 Task: Add a signature Guillermo Adams containing Have a great Presidents Day, Guillermo Adams to email address softage.2@softage.net and add a folder Self-help
Action: Mouse moved to (95, 113)
Screenshot: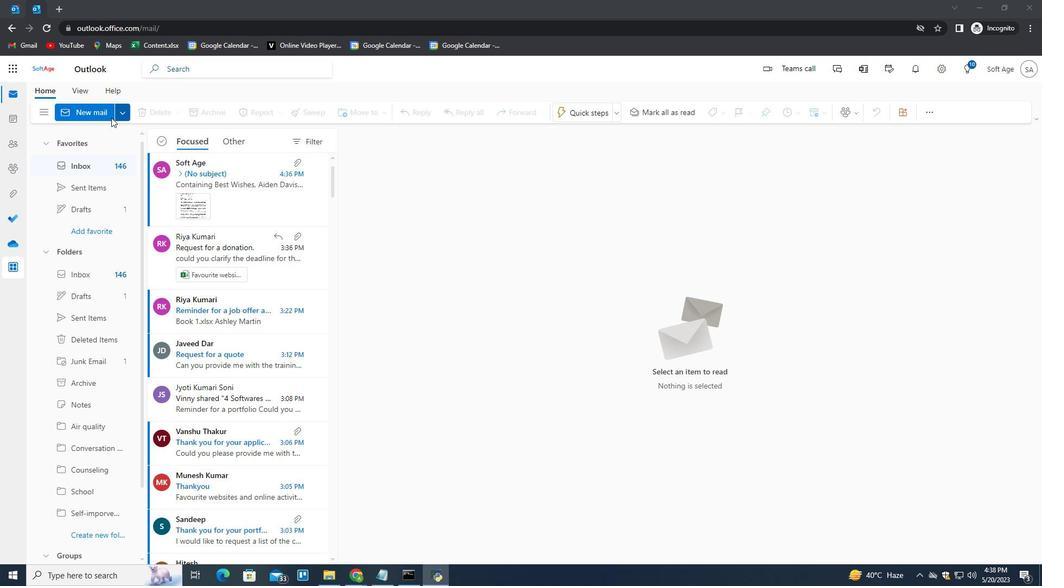 
Action: Mouse pressed left at (95, 113)
Screenshot: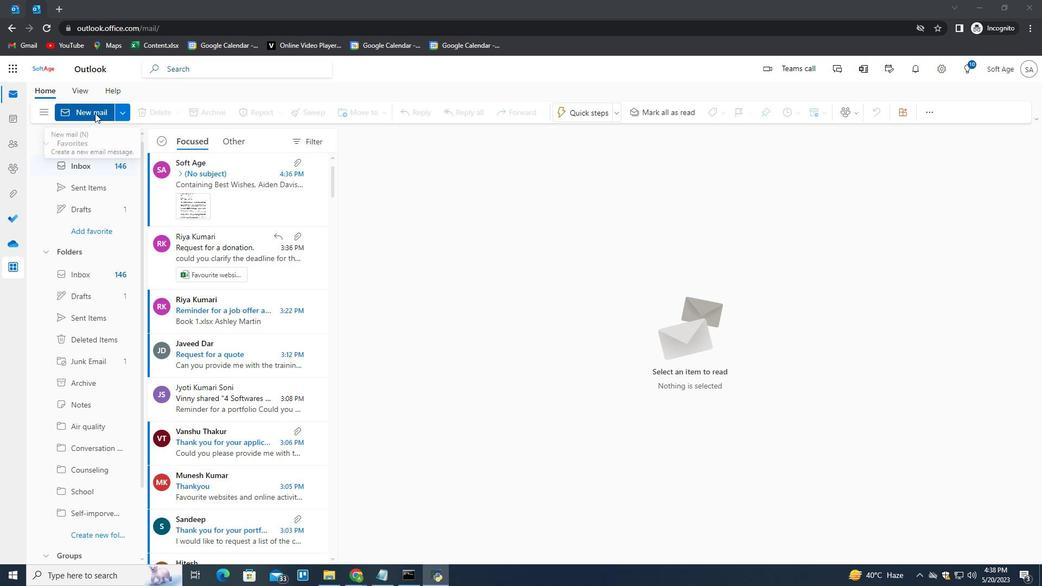 
Action: Mouse moved to (698, 115)
Screenshot: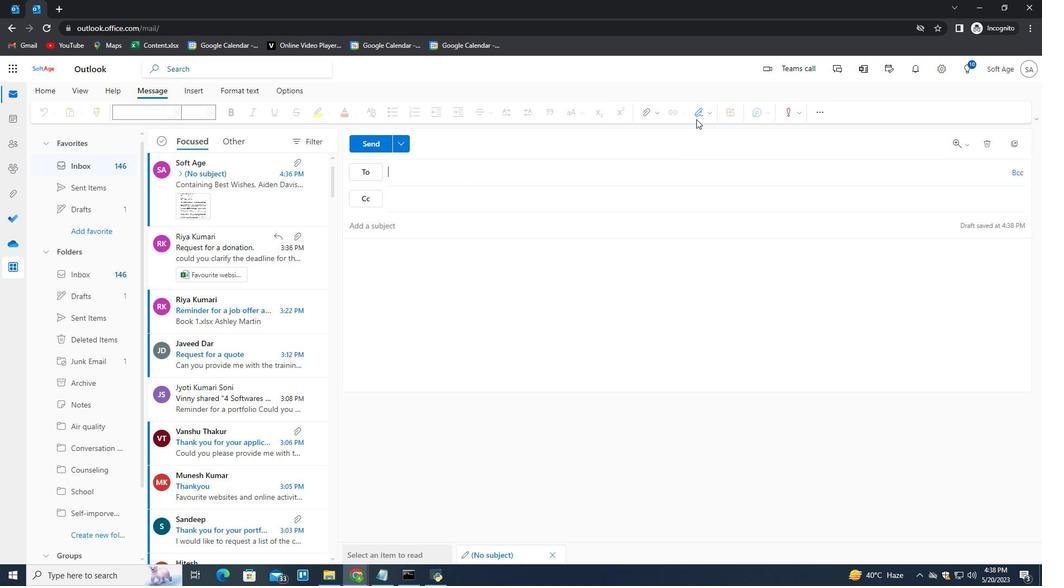 
Action: Mouse pressed left at (698, 115)
Screenshot: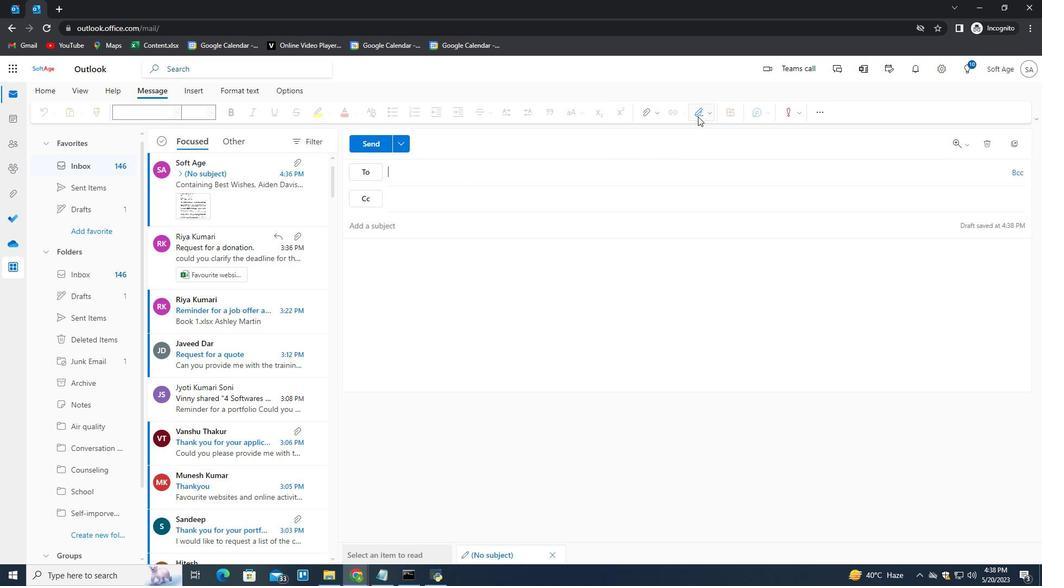 
Action: Mouse moved to (678, 155)
Screenshot: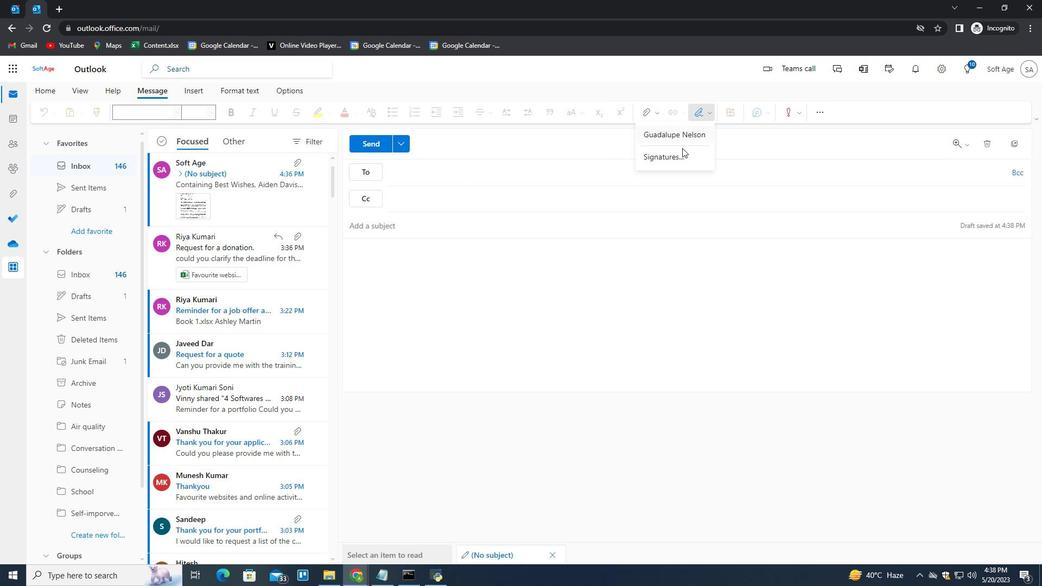 
Action: Mouse pressed left at (678, 155)
Screenshot: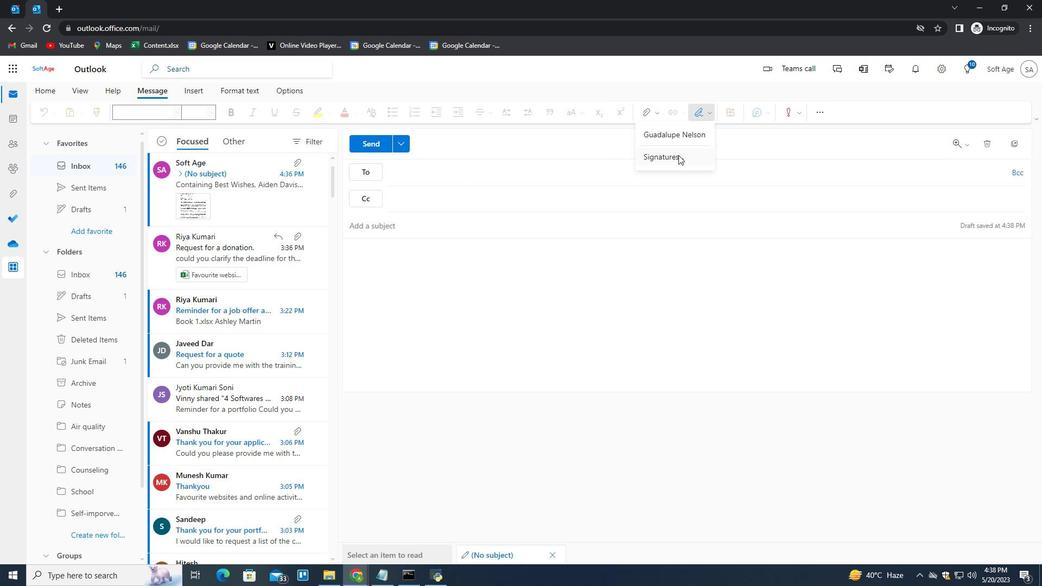 
Action: Mouse moved to (726, 195)
Screenshot: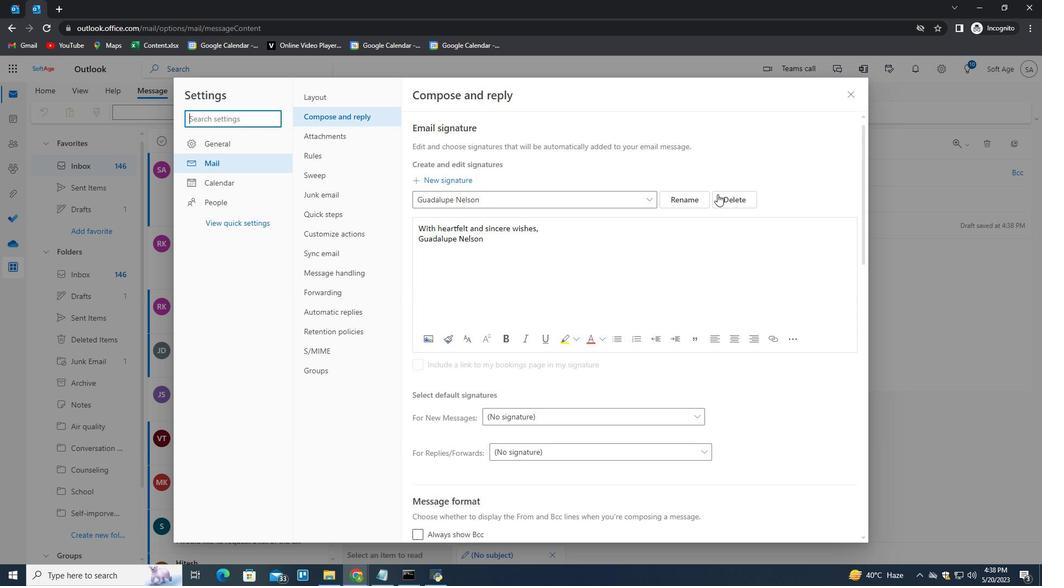 
Action: Mouse pressed left at (726, 195)
Screenshot: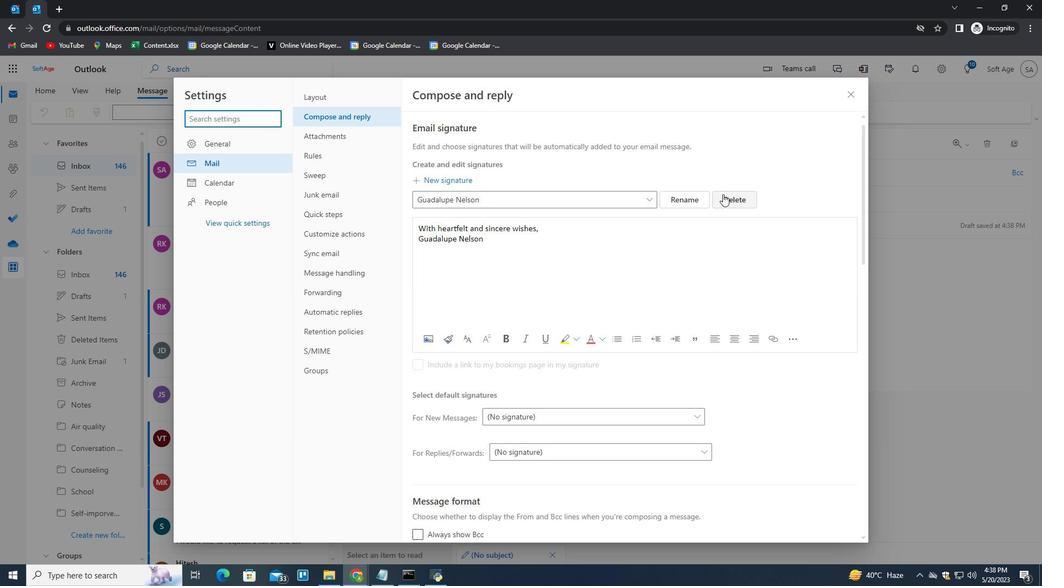 
Action: Mouse moved to (713, 196)
Screenshot: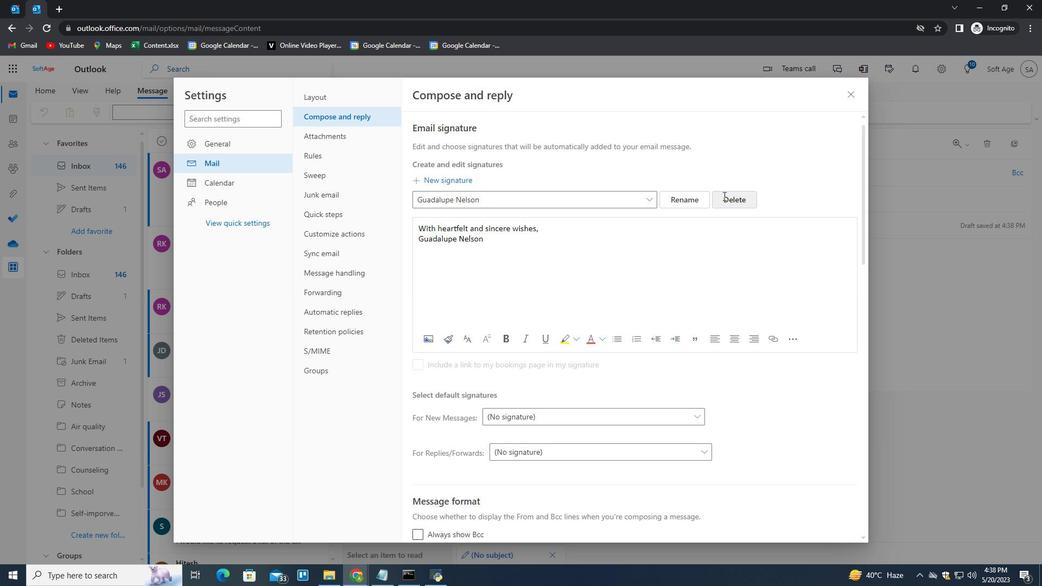 
Action: Mouse pressed left at (713, 196)
Screenshot: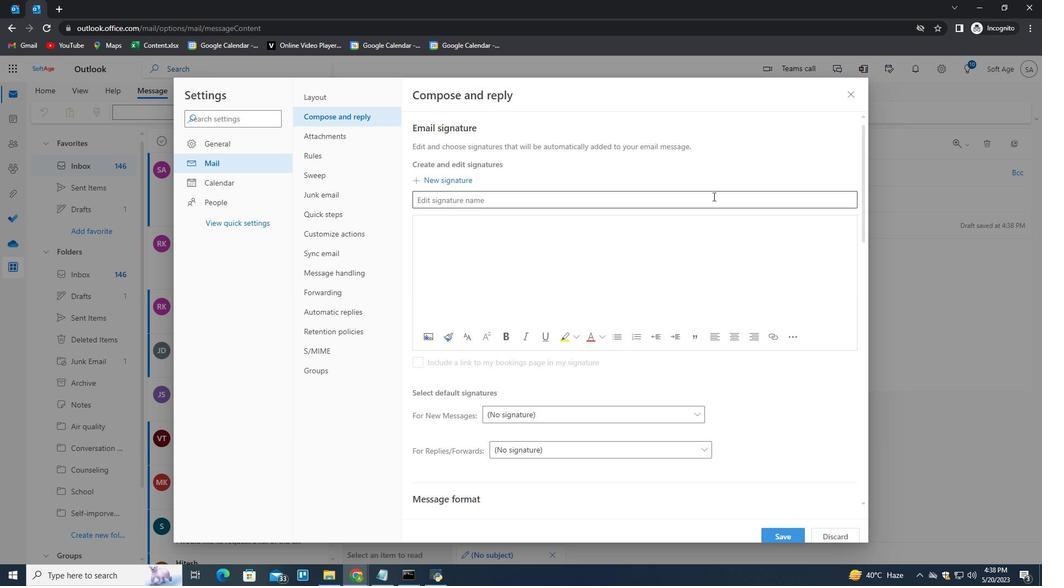 
Action: Key pressed <Key.shift>
Screenshot: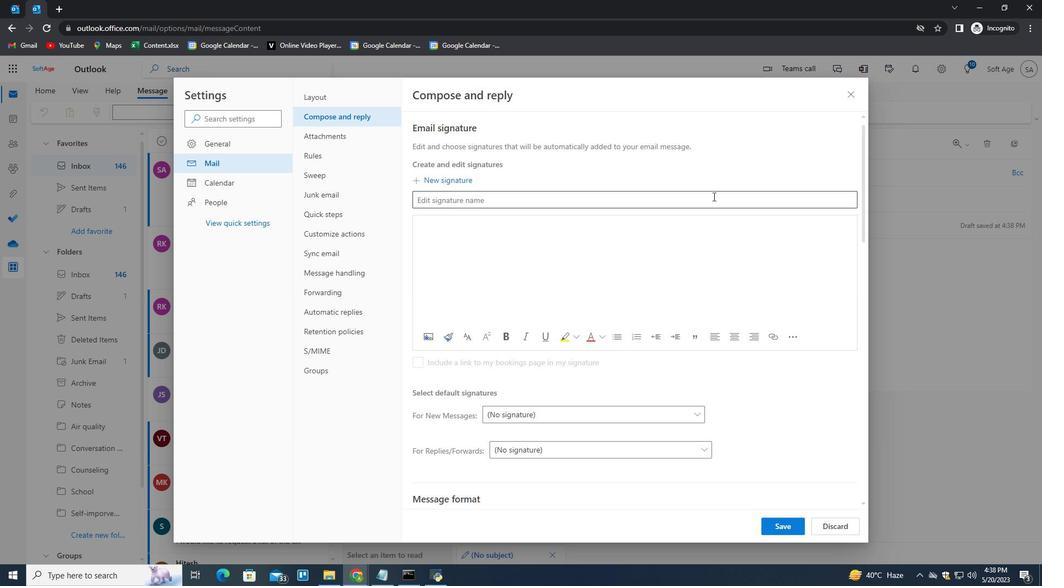 
Action: Mouse moved to (712, 197)
Screenshot: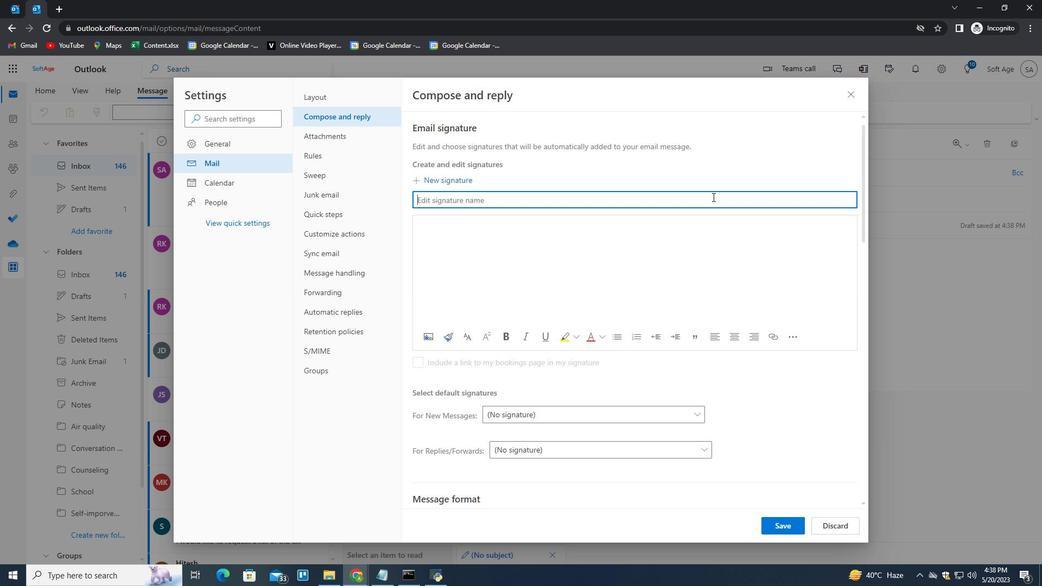 
Action: Key pressed <Key.shift><Key.shift><Key.shift><Key.shift><Key.shift><Key.shift><Key.shift><Key.shift><Key.shift><Key.shift><Key.shift><Key.shift><Key.shift><Key.shift><Key.shift><Key.shift><Key.shift><Key.shift><Key.shift><Key.shift><Key.shift><Key.shift><Key.shift><Key.shift><Key.shift><Key.shift><Key.shift><Key.shift><Key.shift>G
Screenshot: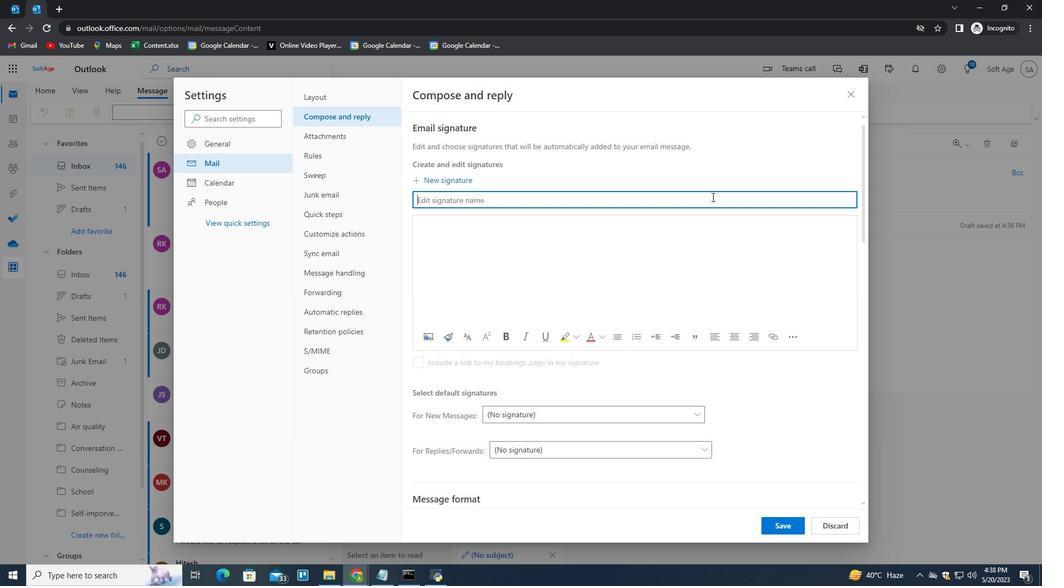 
Action: Mouse moved to (708, 199)
Screenshot: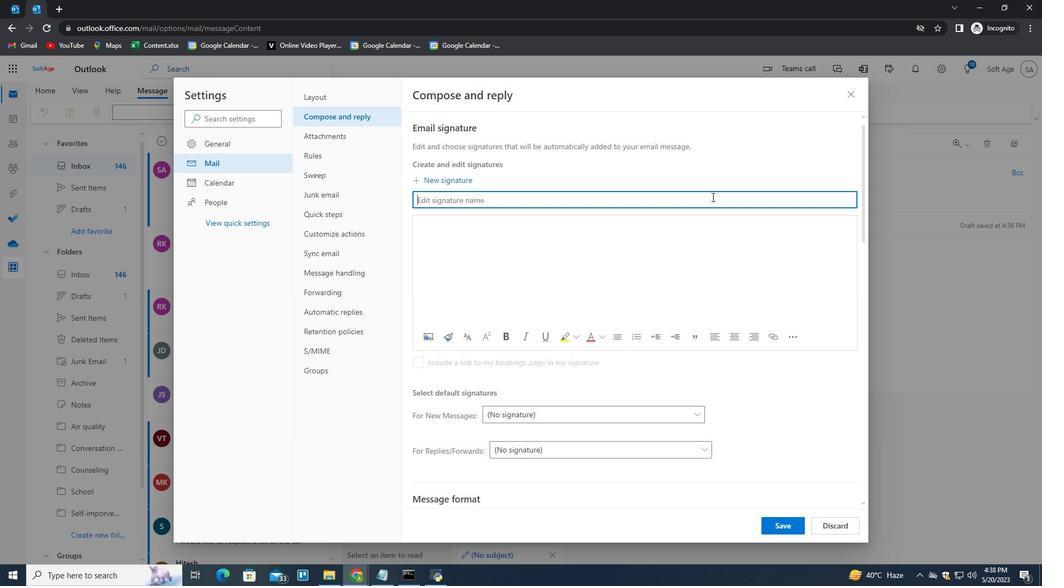
Action: Key pressed uillermo<Key.space><Key.shift>Adams<Key.tab><Key.shift>Guillermo<Key.space><Key.shift>Adams<Key.shift_r><Key.enter><Key.up><Key.shift><Key.shift><Key.shift><Key.shift><Key.shift><Key.shift><Key.shift><Key.shift><Key.shift><Key.shift><Key.shift><Key.shift>HA<Key.backspace>ave<Key.space>a<Key.space>gread<Key.backspace>t<Key.space><Key.shift>President<Key.space><Key.shift>Day,<Key.shift_r><Key.enter>
Screenshot: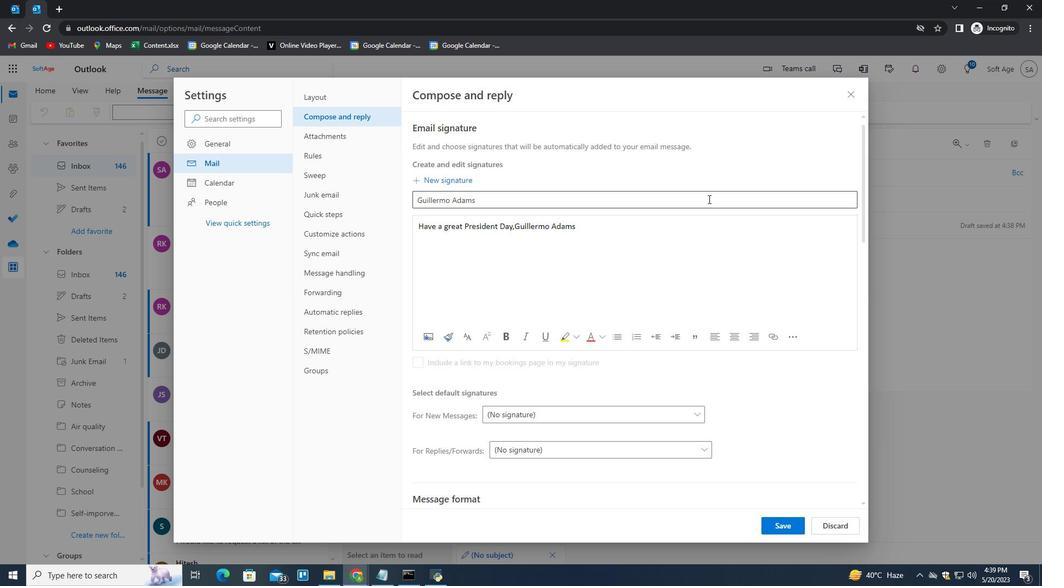 
Action: Mouse moved to (789, 522)
Screenshot: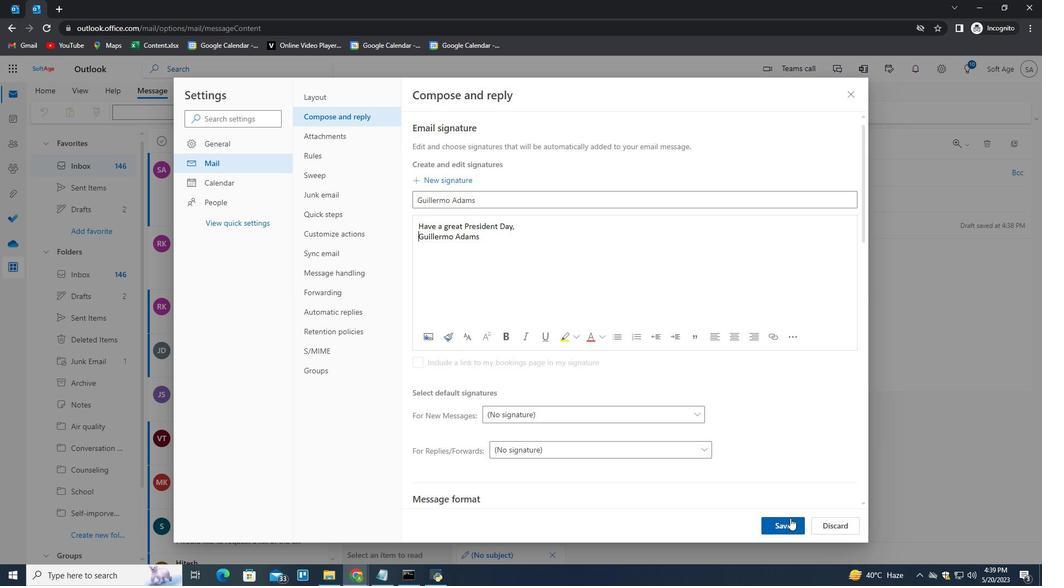 
Action: Mouse pressed left at (789, 522)
Screenshot: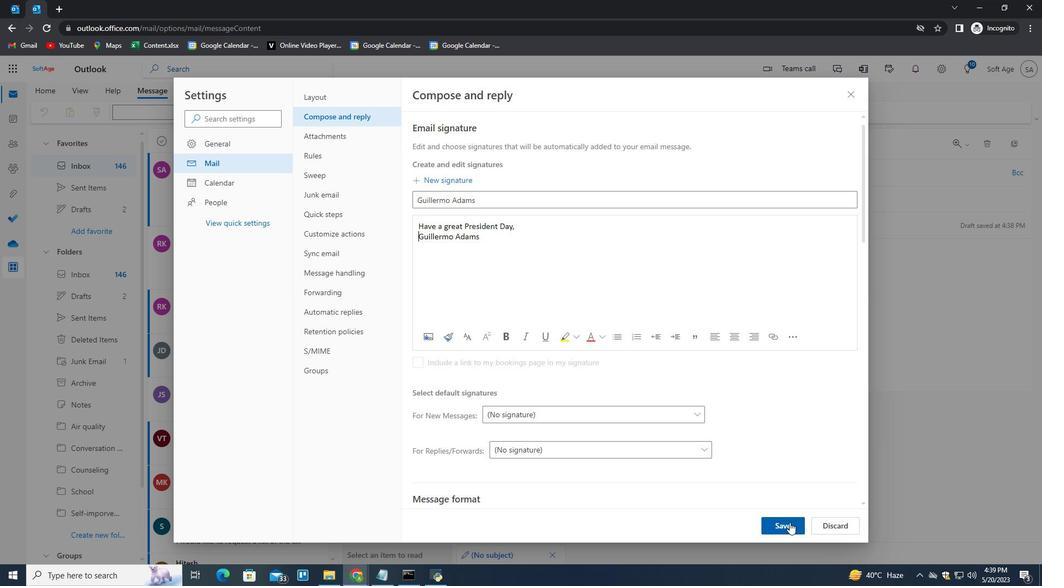 
Action: Mouse moved to (889, 323)
Screenshot: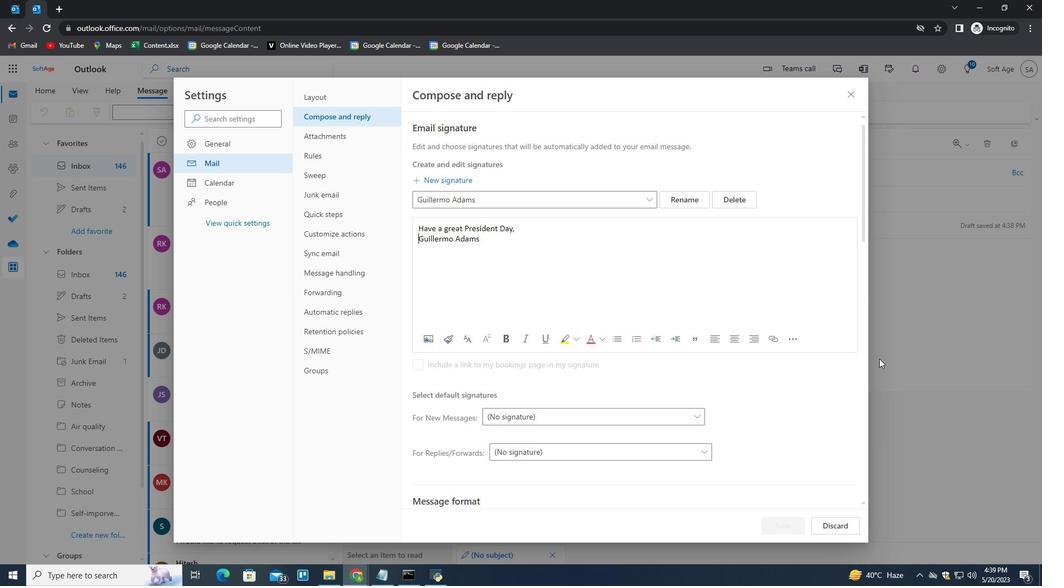 
Action: Mouse pressed left at (889, 323)
Screenshot: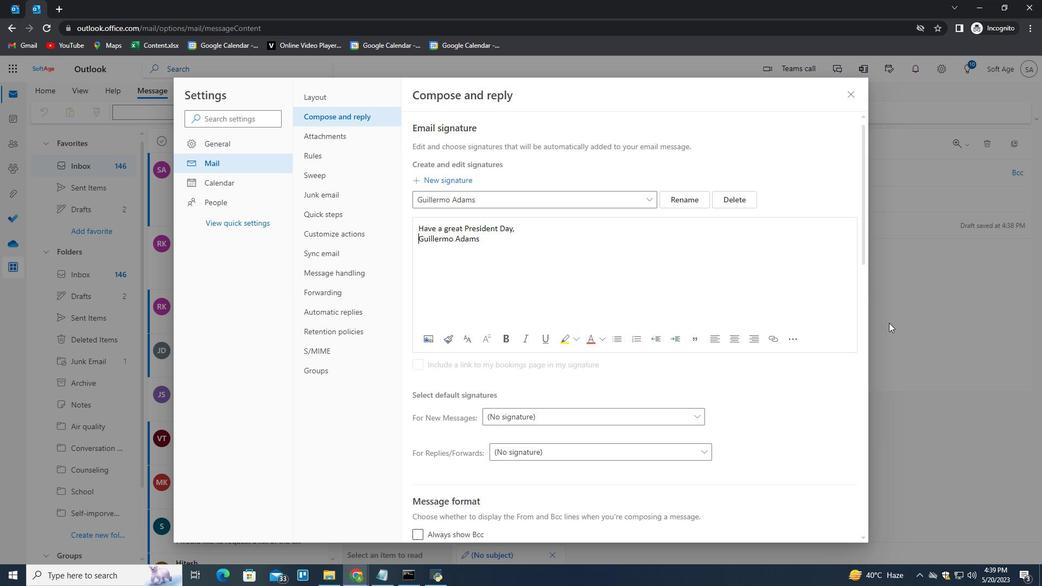 
Action: Mouse moved to (703, 113)
Screenshot: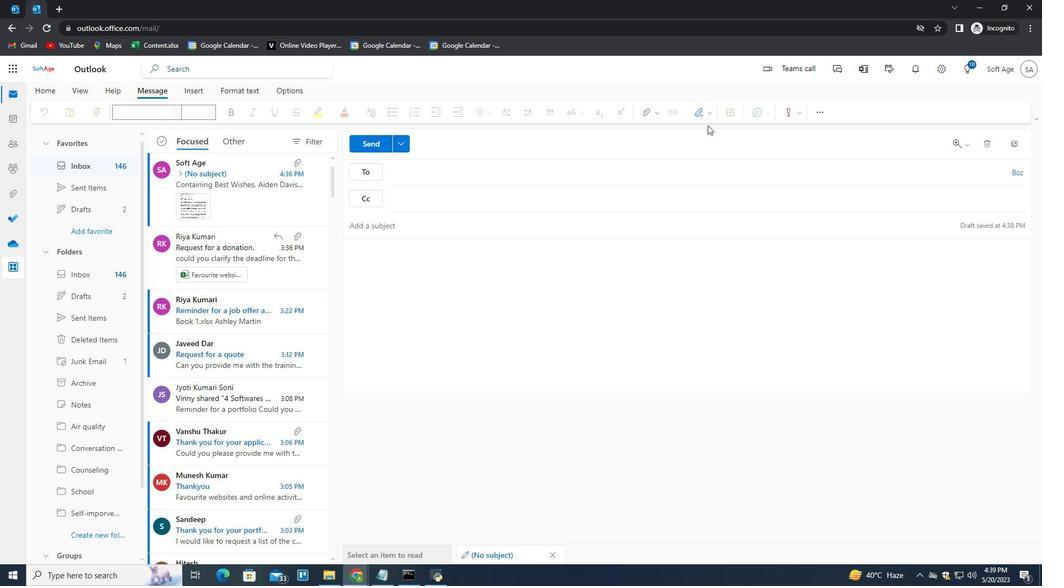 
Action: Mouse pressed left at (703, 113)
Screenshot: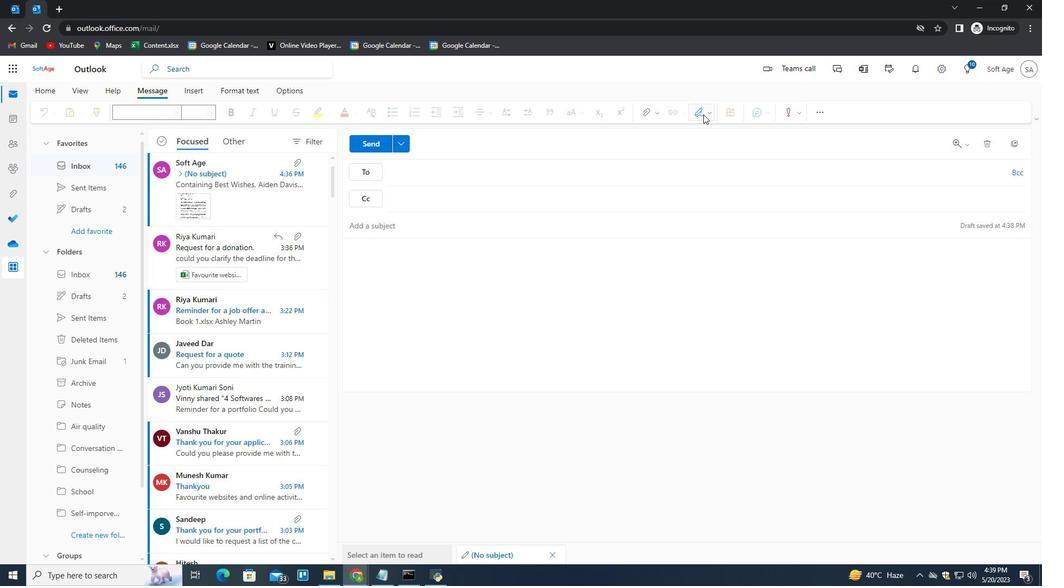 
Action: Mouse moved to (693, 132)
Screenshot: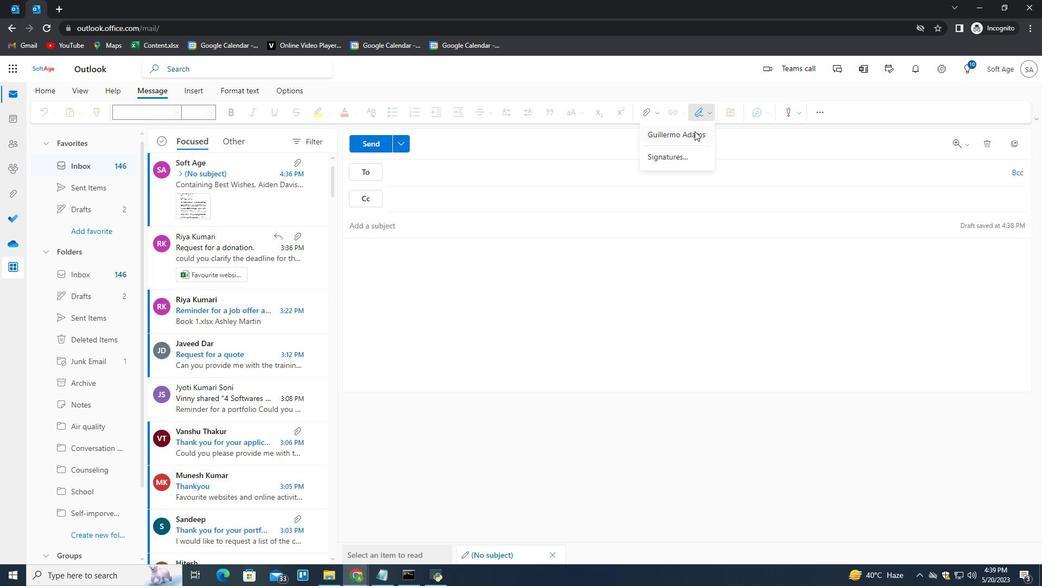 
Action: Mouse pressed left at (693, 132)
Screenshot: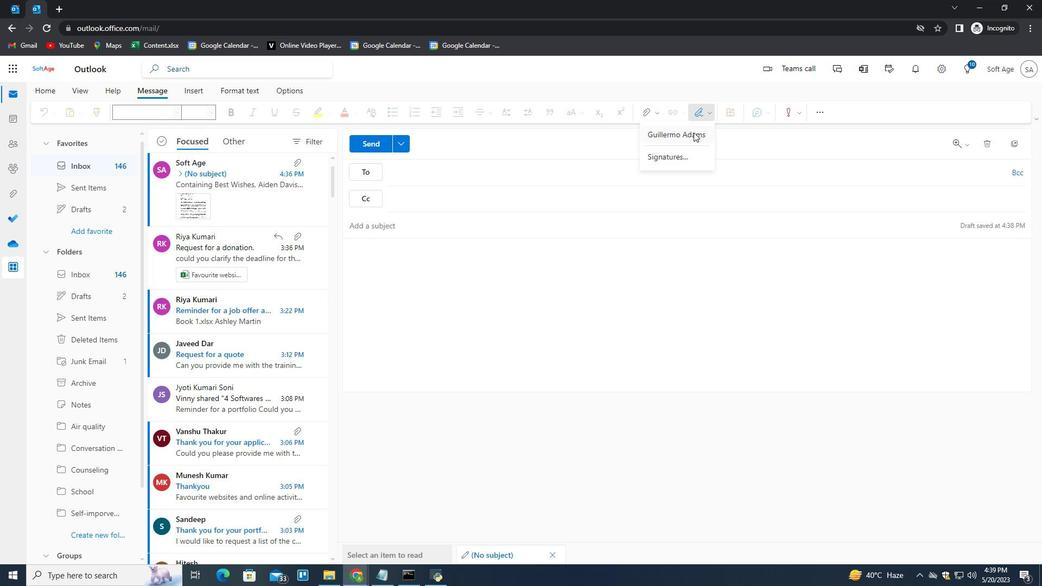 
Action: Mouse moved to (414, 174)
Screenshot: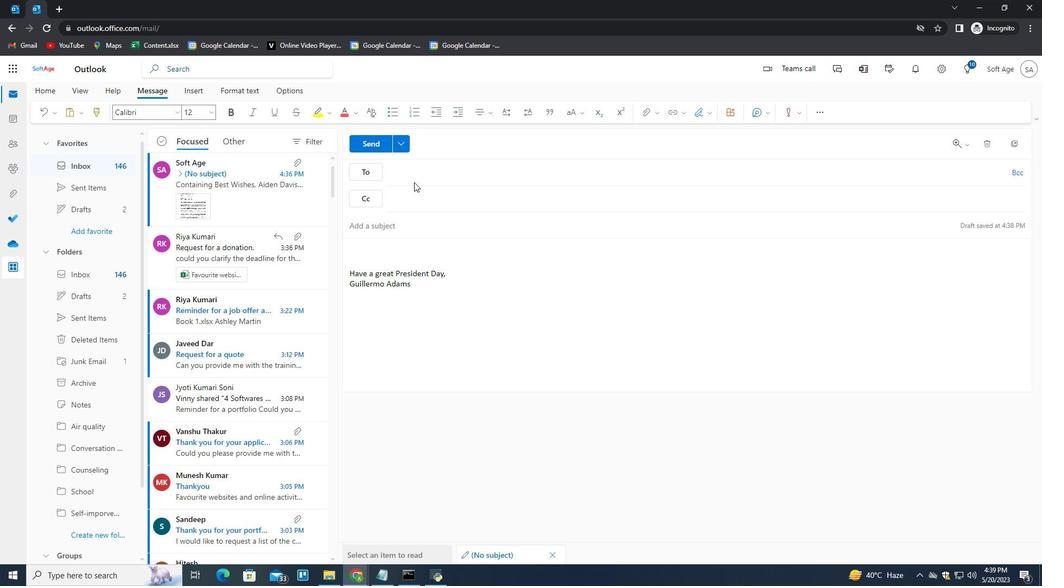 
Action: Mouse pressed left at (414, 174)
Screenshot: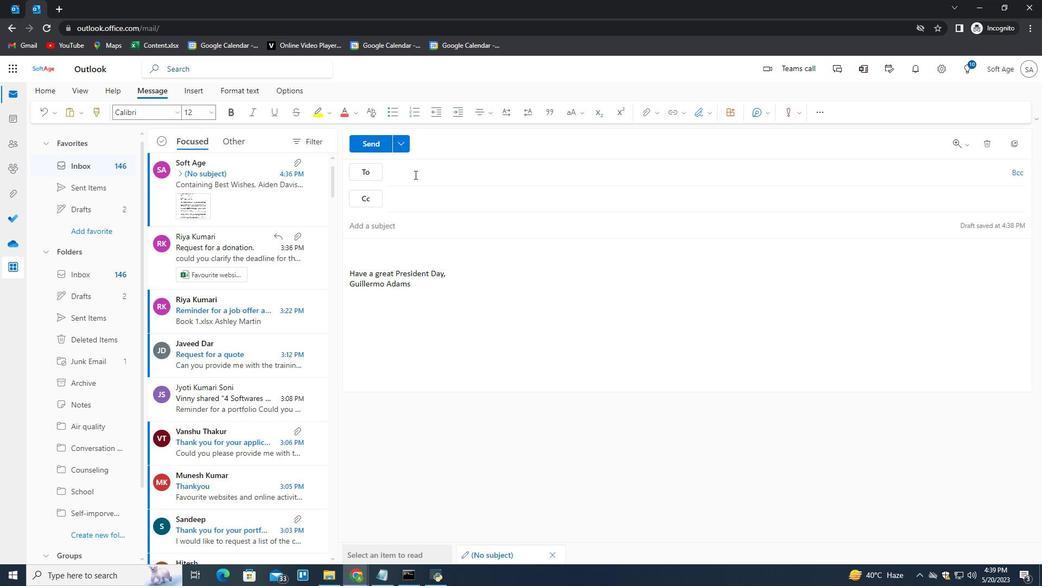 
Action: Key pressed softage.2<Key.shift>@softage.net<Key.enter>
Screenshot: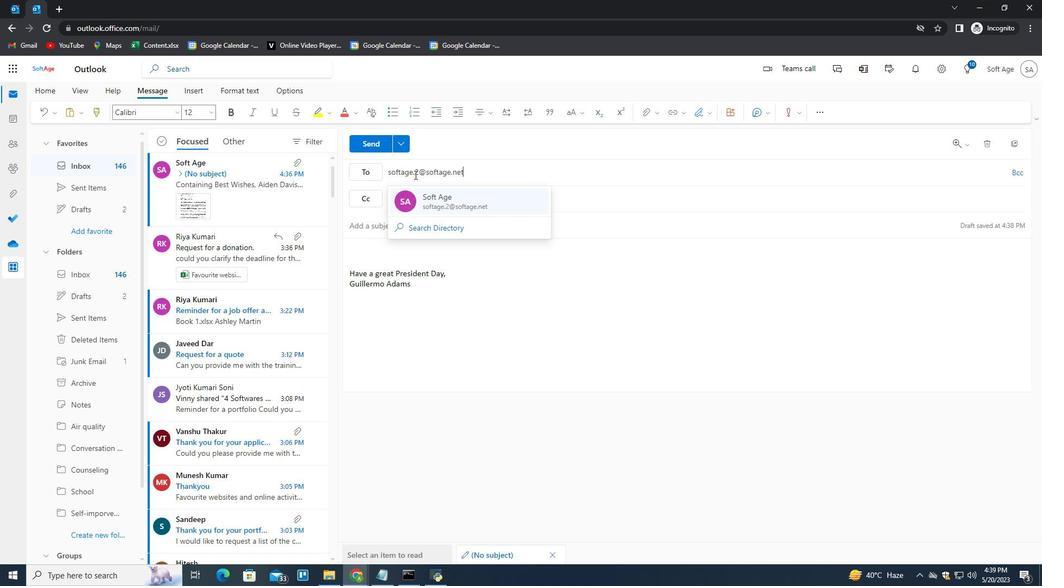 
Action: Mouse moved to (428, 219)
Screenshot: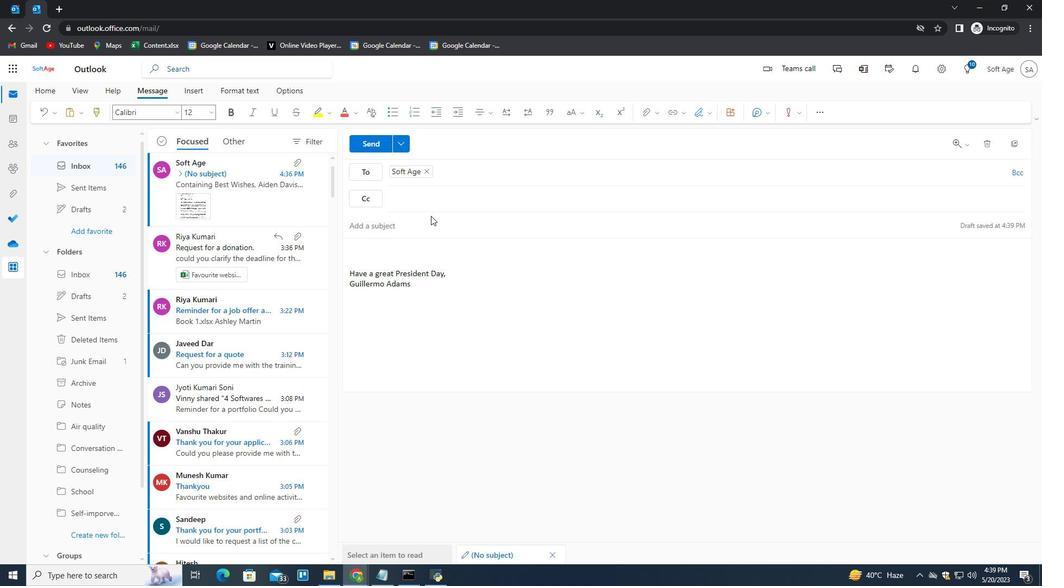 
Action: Mouse pressed left at (428, 219)
Screenshot: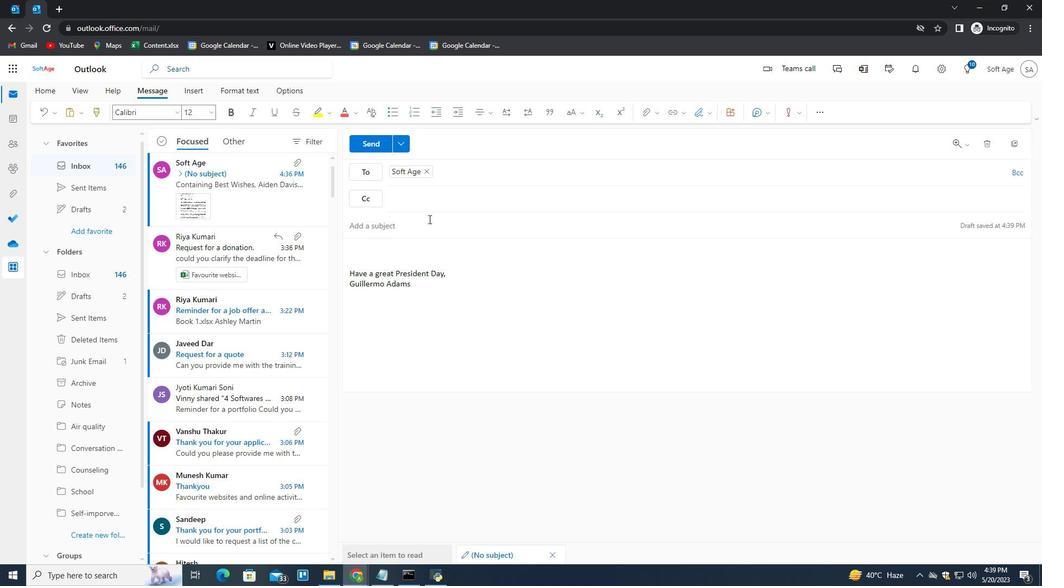 
Action: Mouse moved to (477, 270)
Screenshot: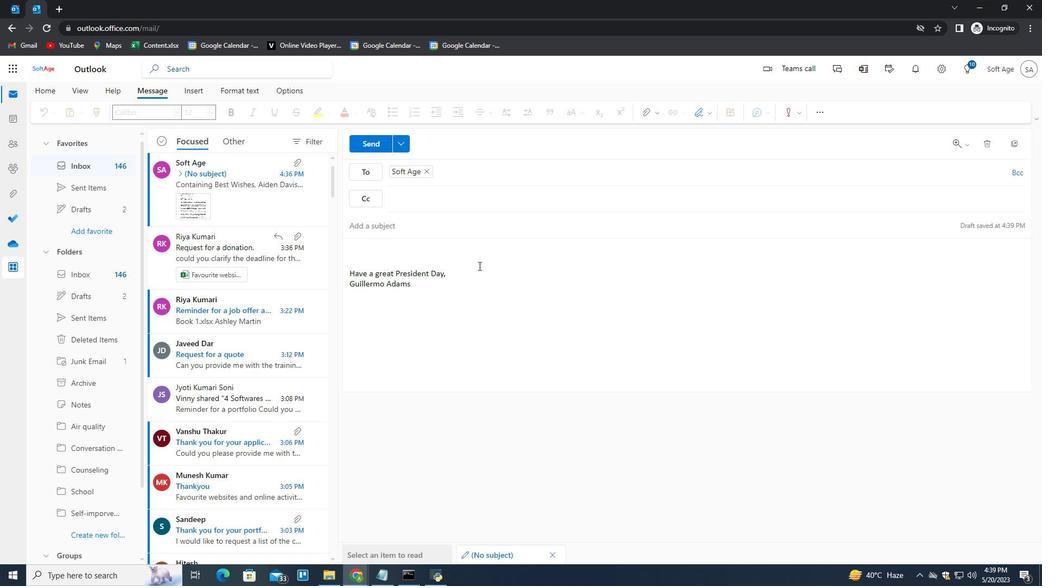 
Action: Mouse pressed left at (477, 270)
Screenshot: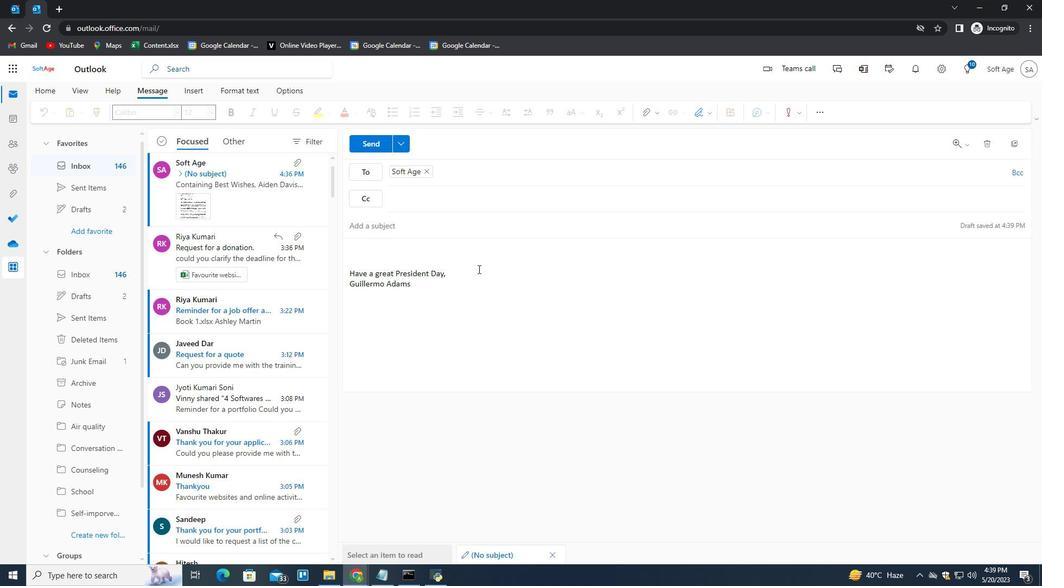 
Action: Mouse moved to (93, 530)
Screenshot: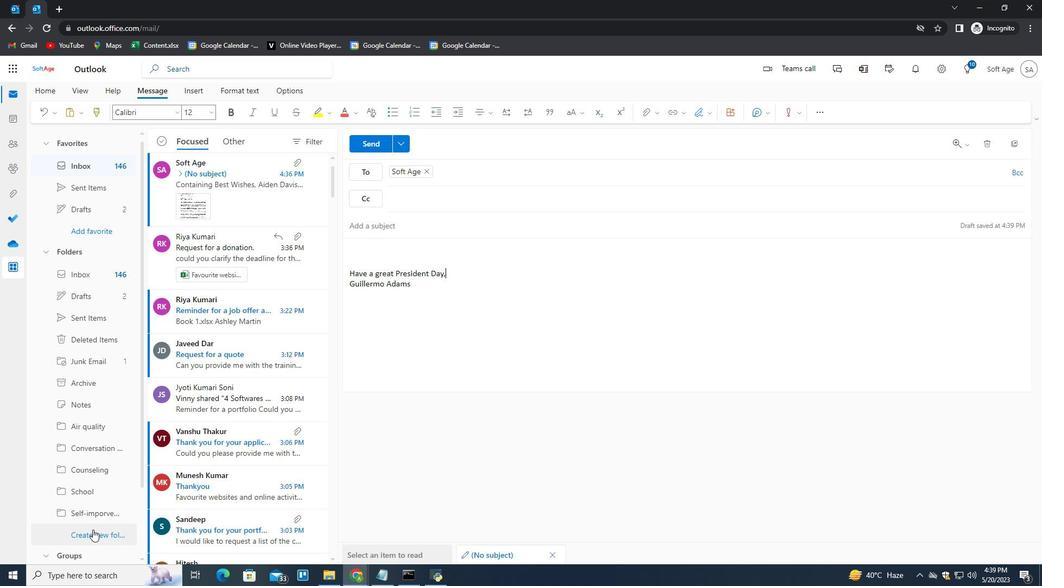 
Action: Mouse pressed left at (93, 530)
Screenshot: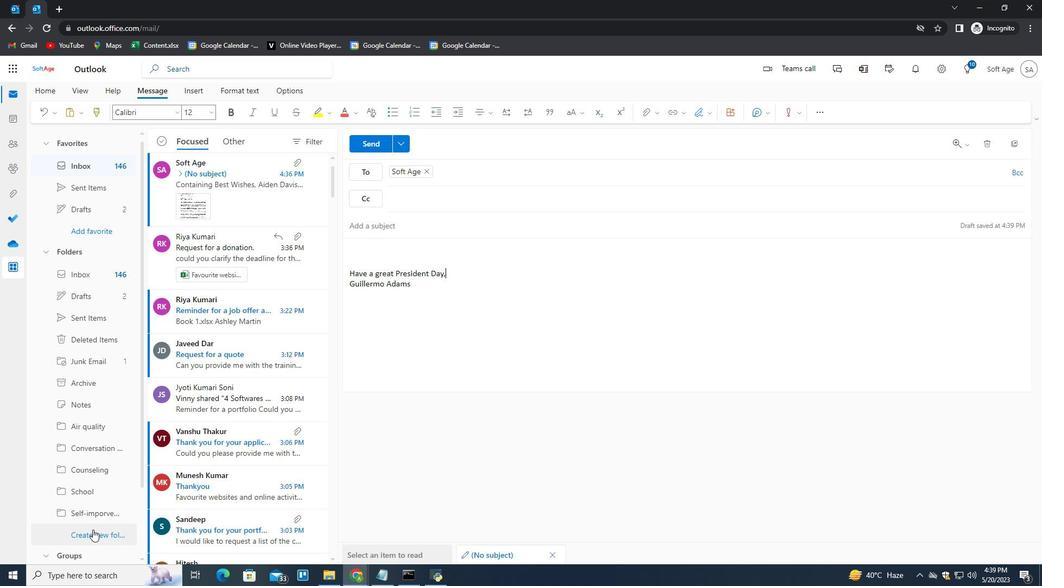 
Action: Mouse moved to (95, 534)
Screenshot: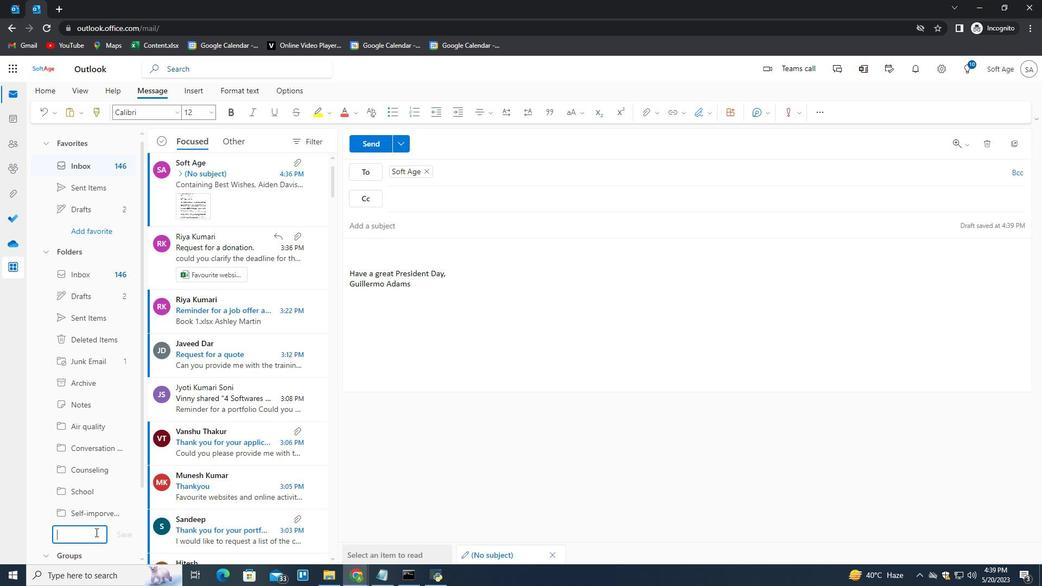 
Action: Mouse pressed left at (95, 534)
Screenshot: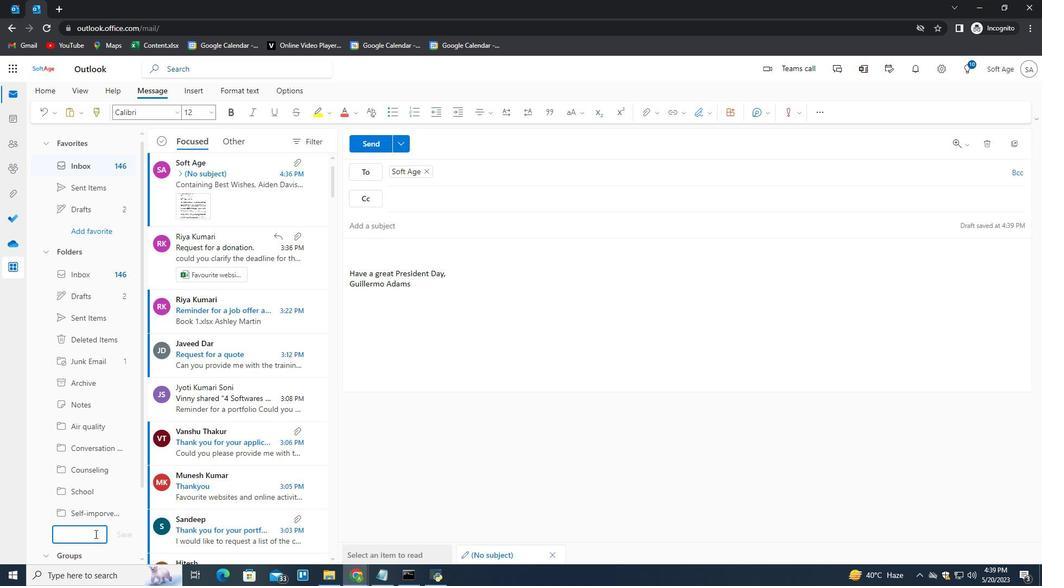 
Action: Mouse moved to (89, 538)
Screenshot: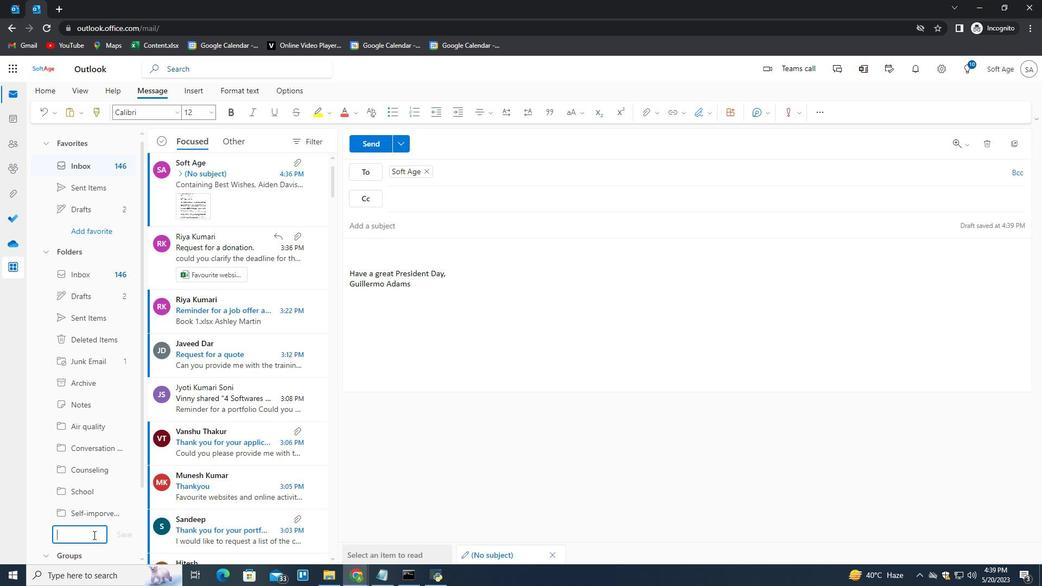 
Action: Key pressed <Key.shift>Selft-help<Key.enter>
Screenshot: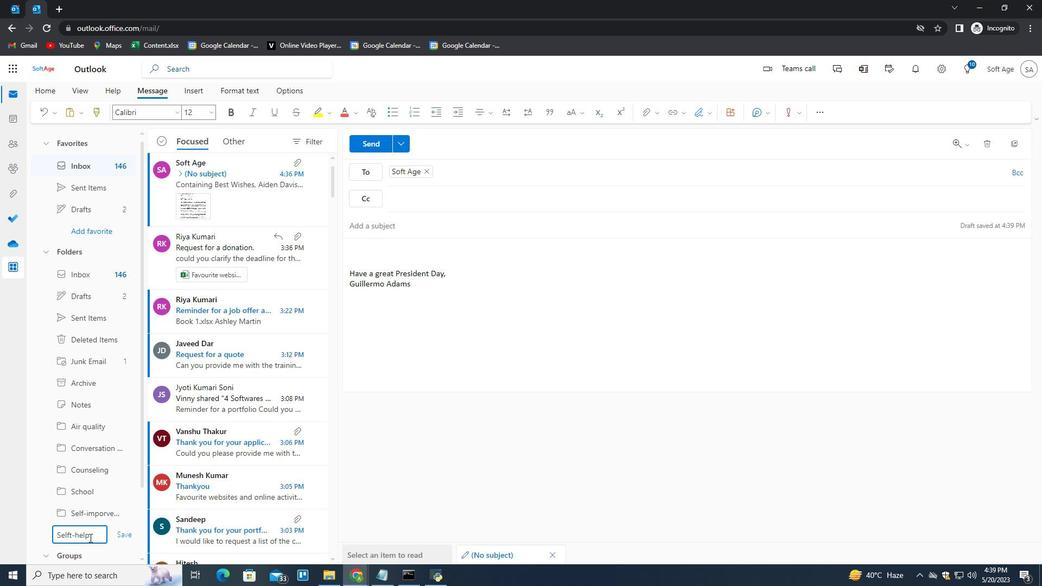 
Action: Mouse moved to (95, 536)
Screenshot: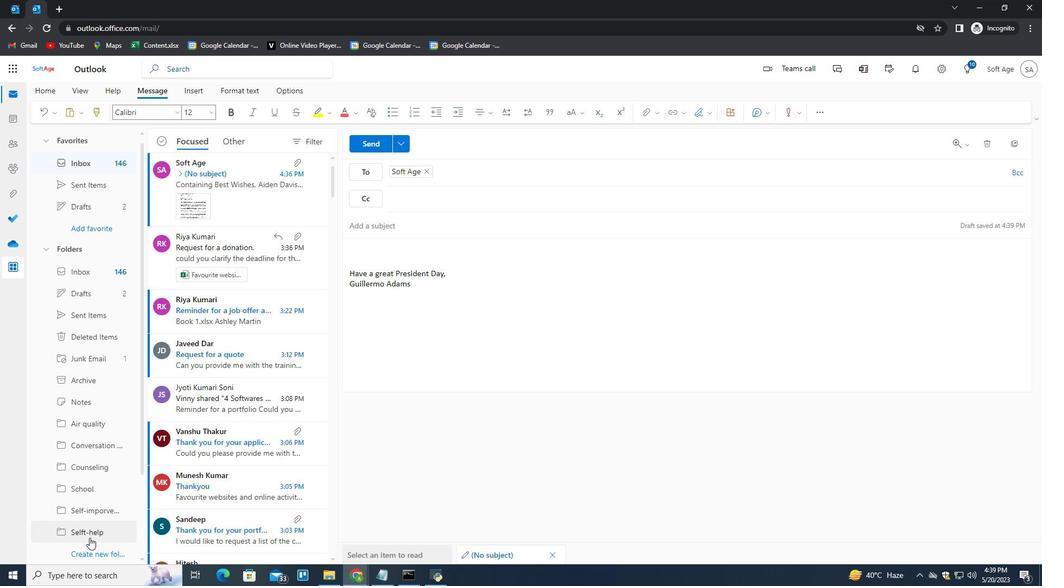 
Action: Mouse scrolled (95, 536) with delta (0, 0)
Screenshot: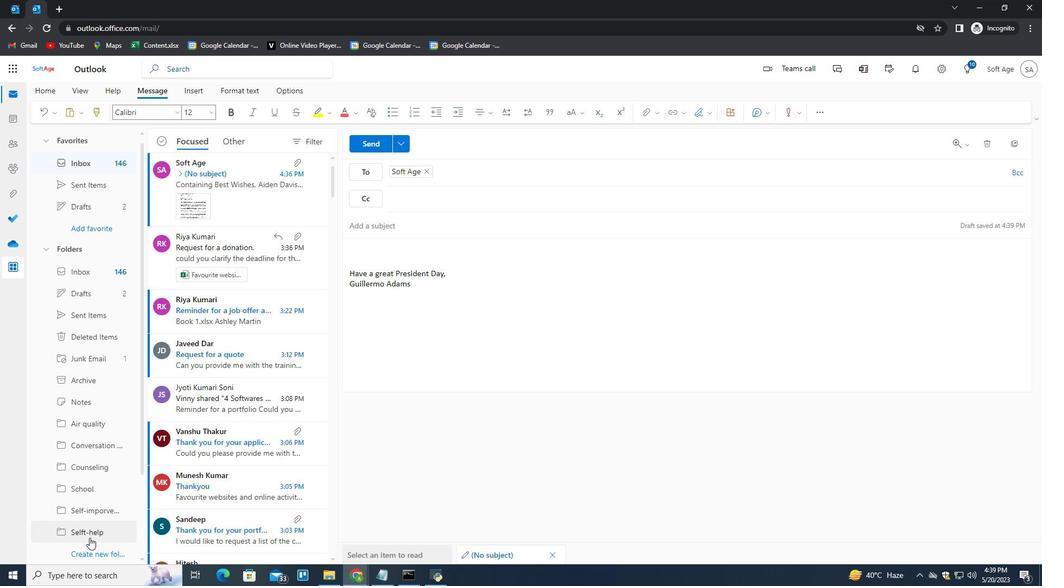 
Action: Mouse moved to (369, 145)
Screenshot: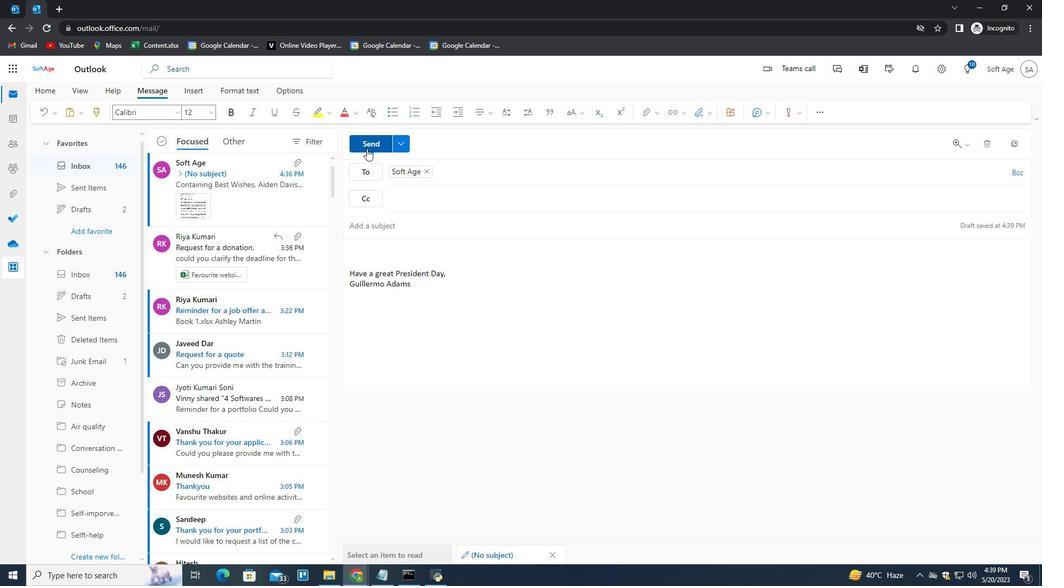 
Action: Mouse pressed left at (369, 145)
Screenshot: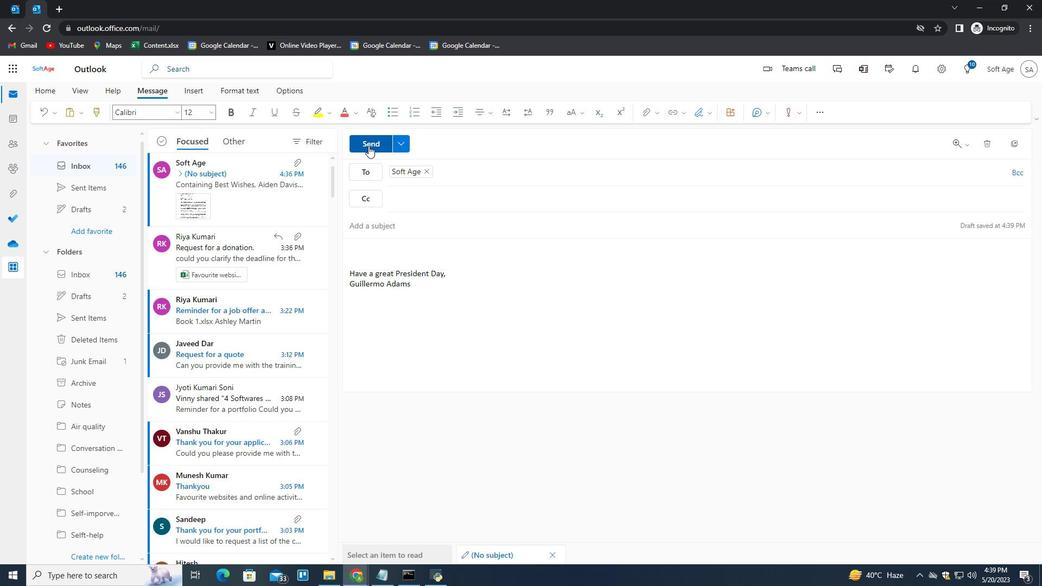 
Action: Mouse moved to (510, 338)
Screenshot: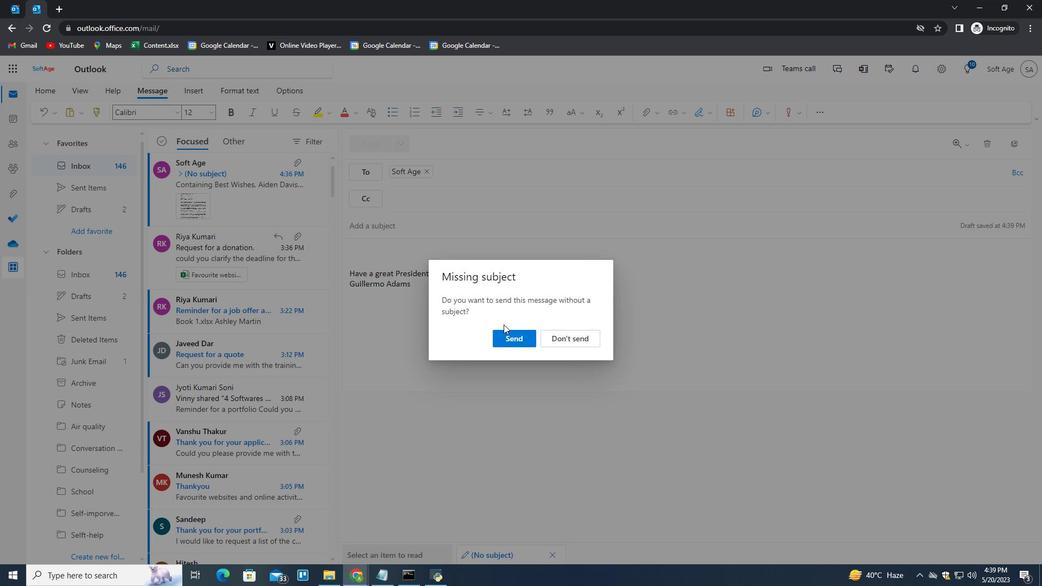 
Action: Mouse pressed left at (510, 338)
Screenshot: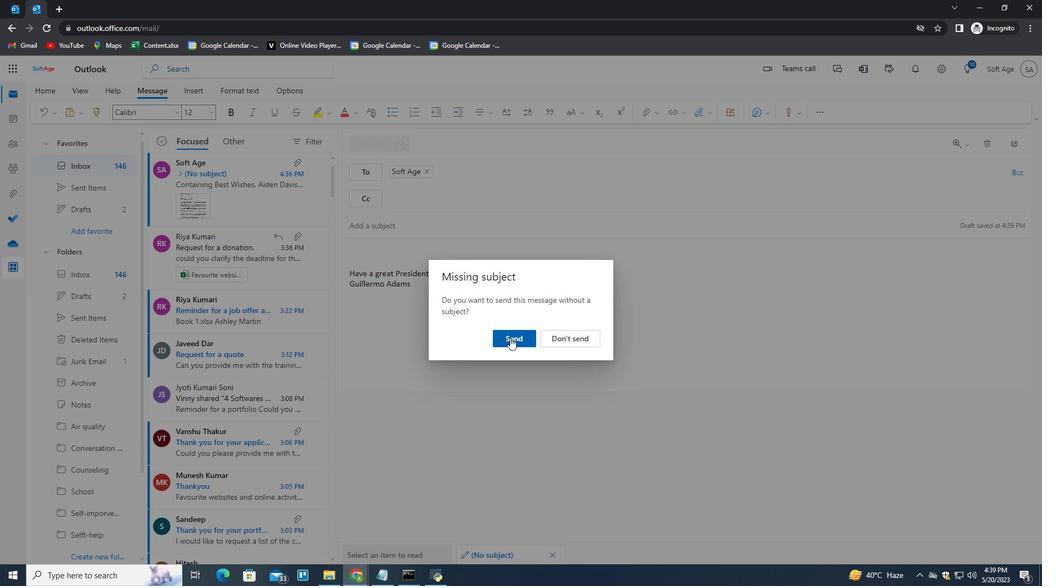 
Action: Mouse moved to (614, 307)
Screenshot: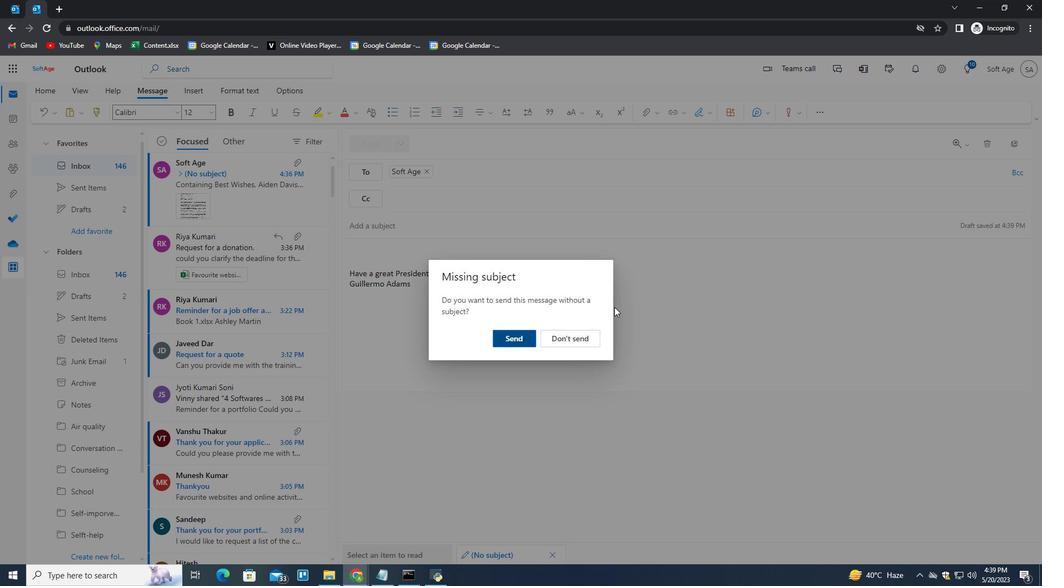 
